 Task: For heading Use Italics Caveat with dark grey 1 1 colour & Underline.  font size for heading20,  'Change the font style of data to'Comic Sans MS and font size to 12,  Change the alignment of both headline & data to Align right In the sheet  Data Analysis Workbook
Action: Mouse moved to (52, 114)
Screenshot: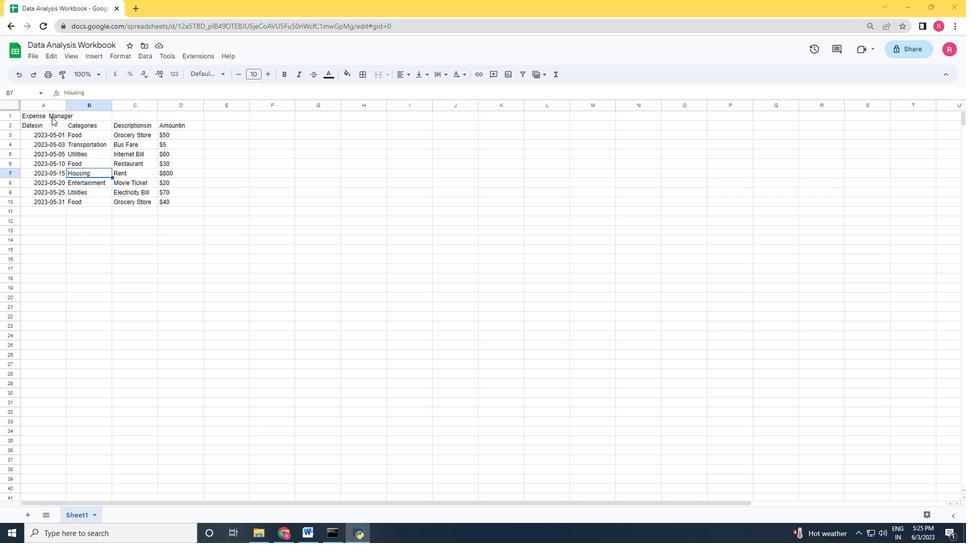 
Action: Mouse pressed left at (52, 114)
Screenshot: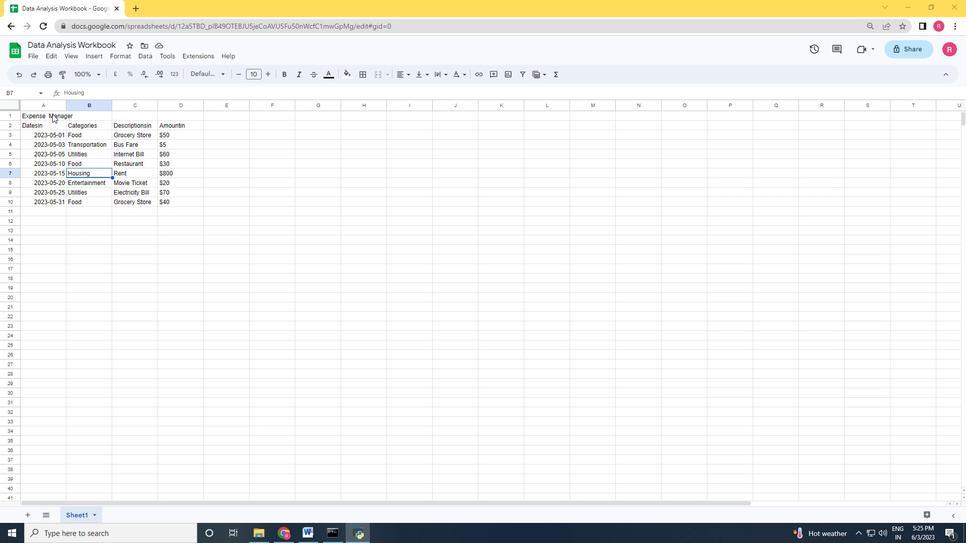 
Action: Mouse moved to (63, 120)
Screenshot: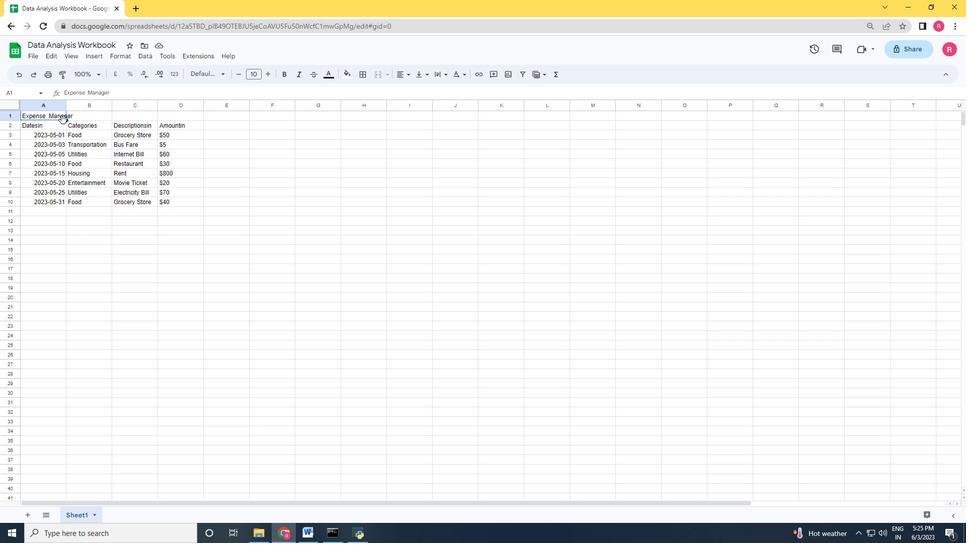 
Action: Key pressed <Key.shift_r><Key.right>
Screenshot: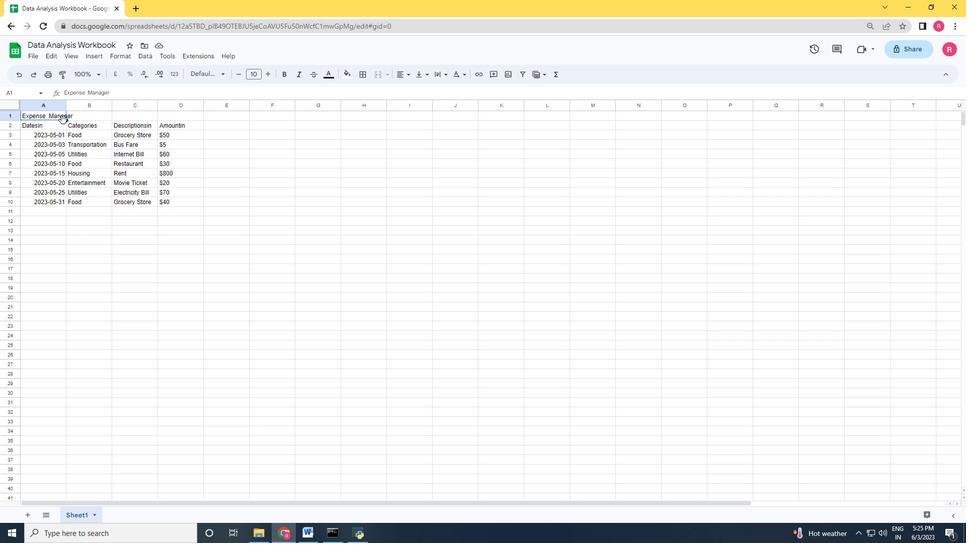
Action: Mouse moved to (217, 74)
Screenshot: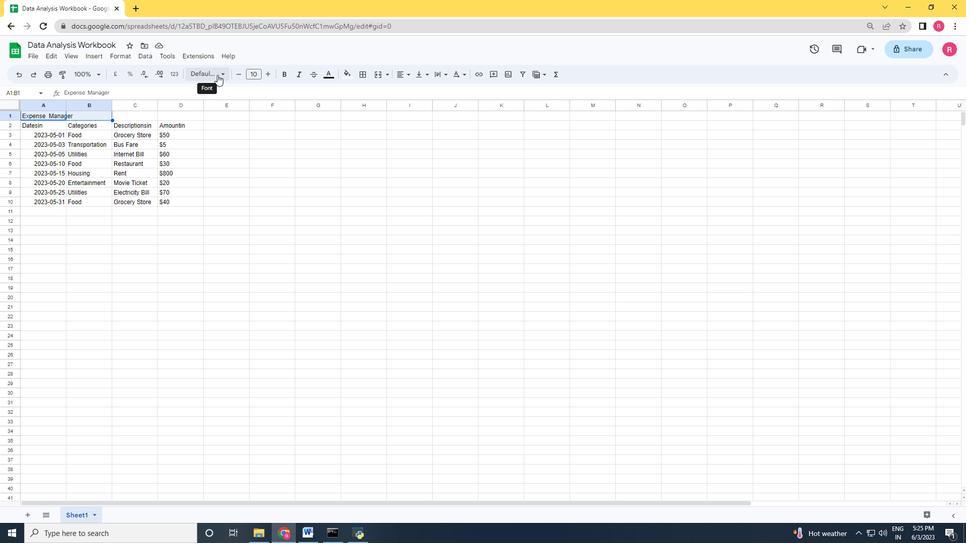 
Action: Mouse pressed left at (217, 74)
Screenshot: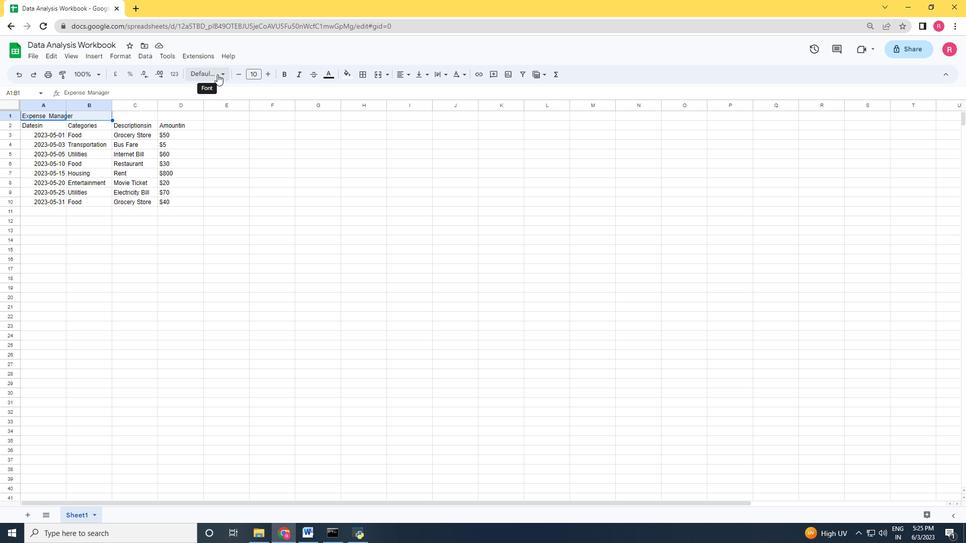 
Action: Mouse moved to (220, 278)
Screenshot: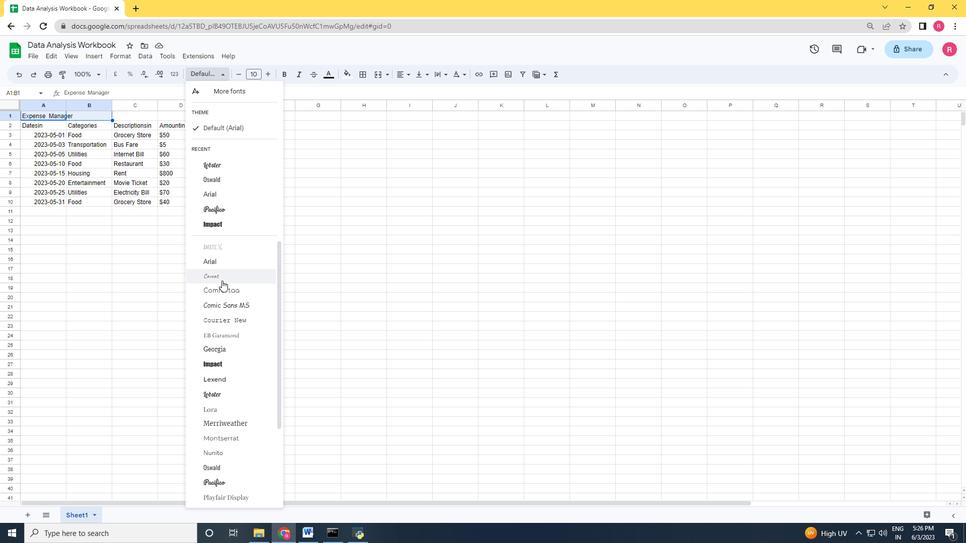 
Action: Mouse pressed left at (220, 278)
Screenshot: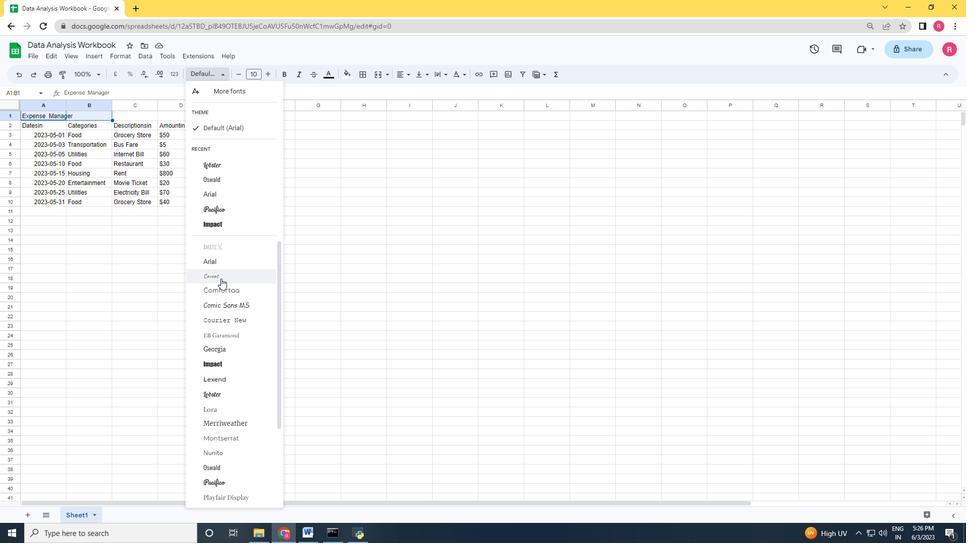 
Action: Mouse moved to (297, 76)
Screenshot: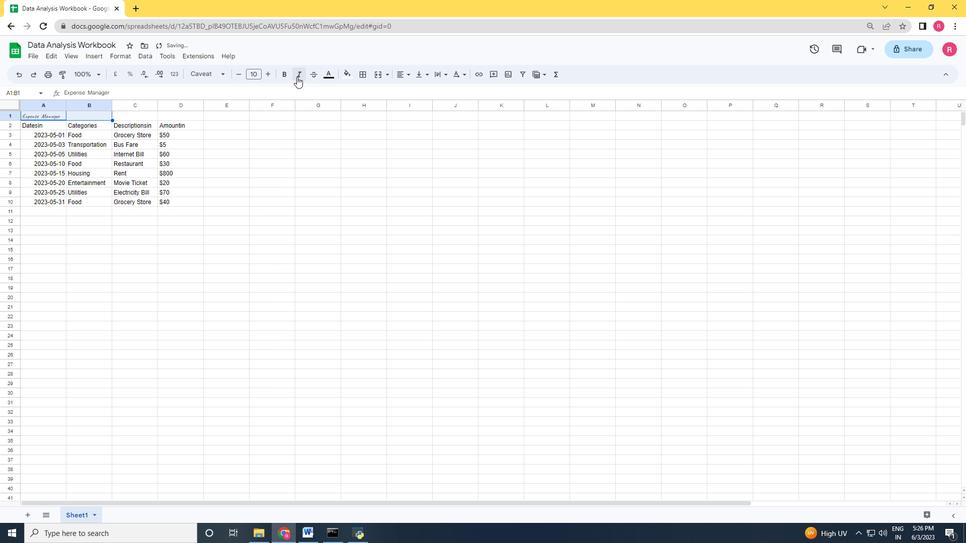 
Action: Mouse pressed left at (297, 76)
Screenshot: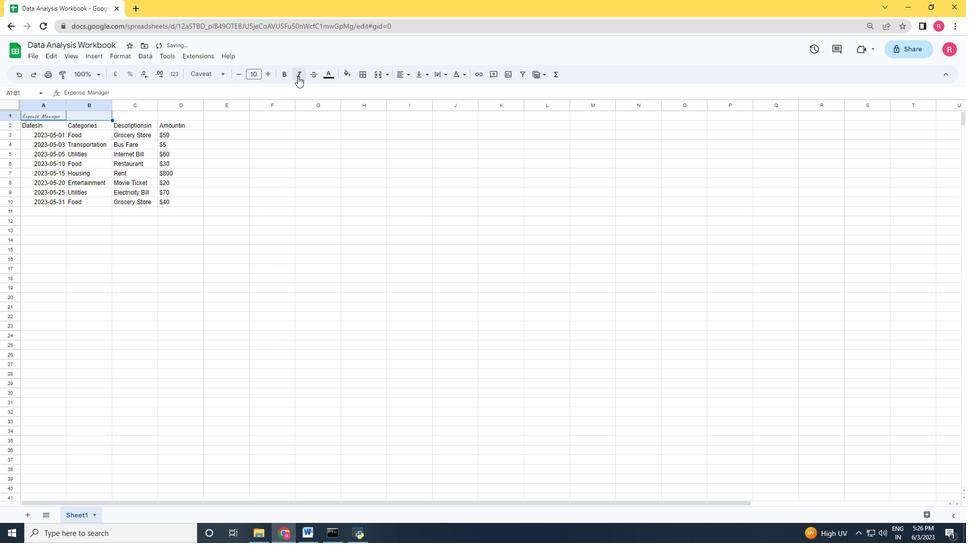 
Action: Mouse moved to (326, 76)
Screenshot: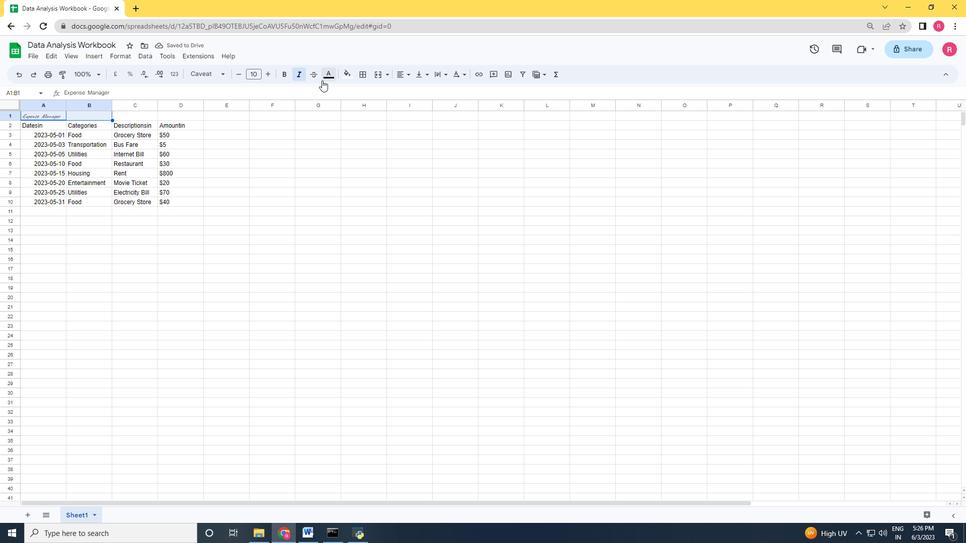 
Action: Mouse pressed left at (326, 76)
Screenshot: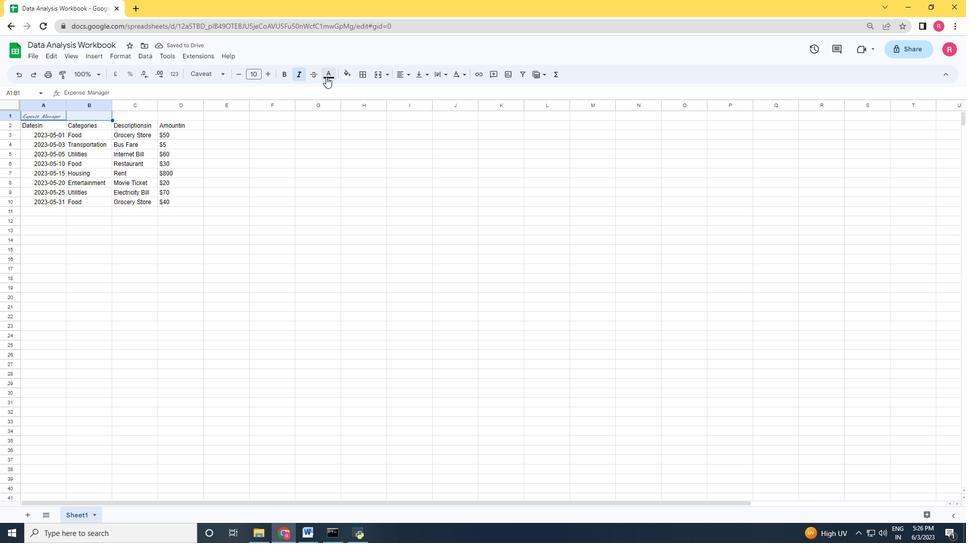 
Action: Mouse moved to (366, 104)
Screenshot: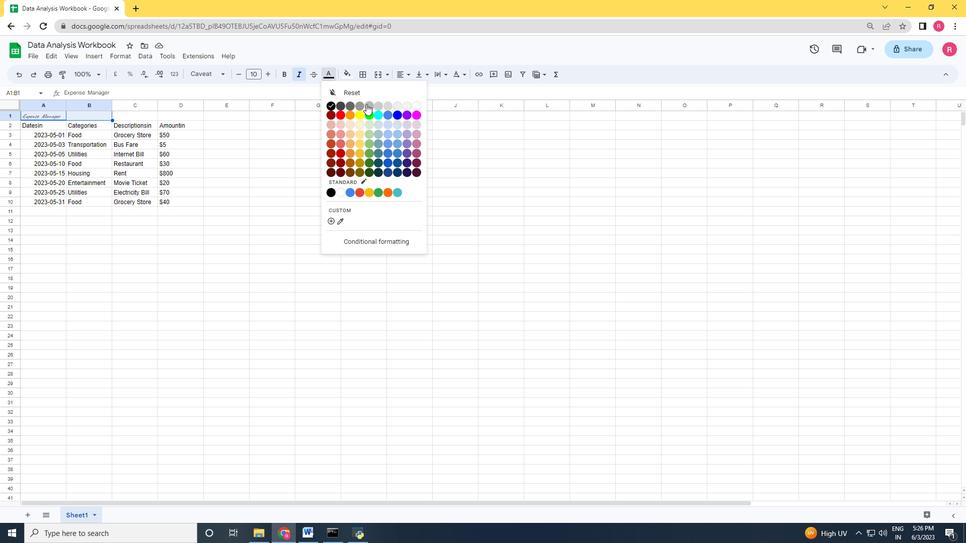 
Action: Mouse pressed left at (366, 104)
Screenshot: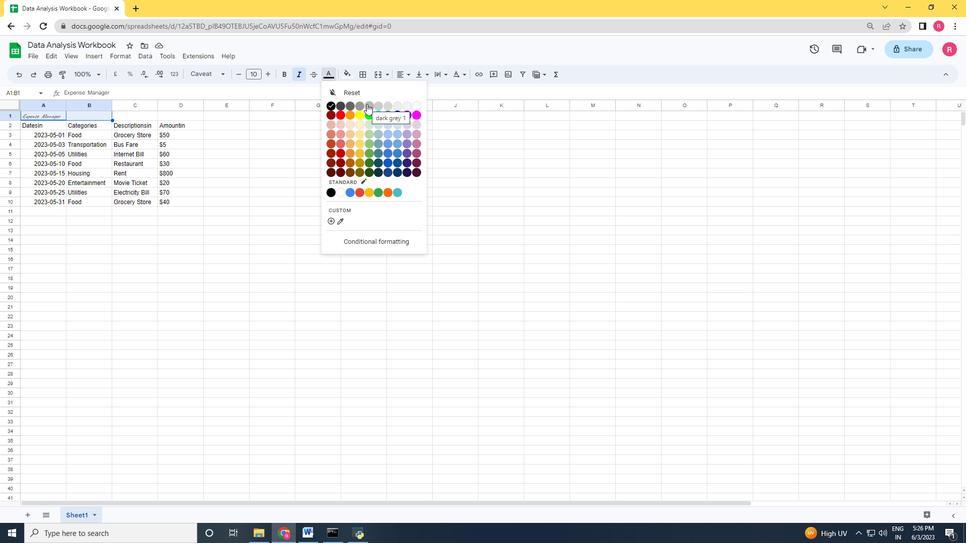 
Action: Mouse moved to (118, 58)
Screenshot: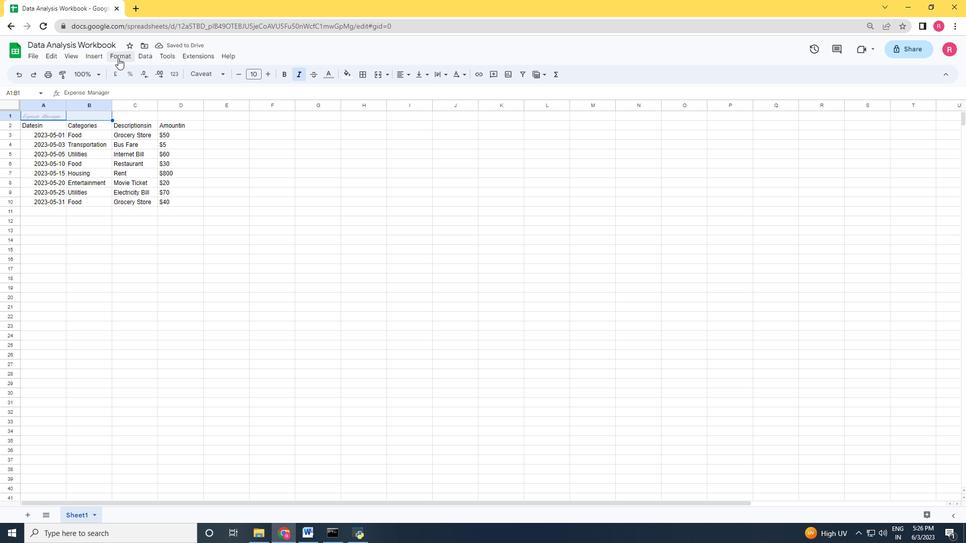 
Action: Mouse pressed left at (118, 58)
Screenshot: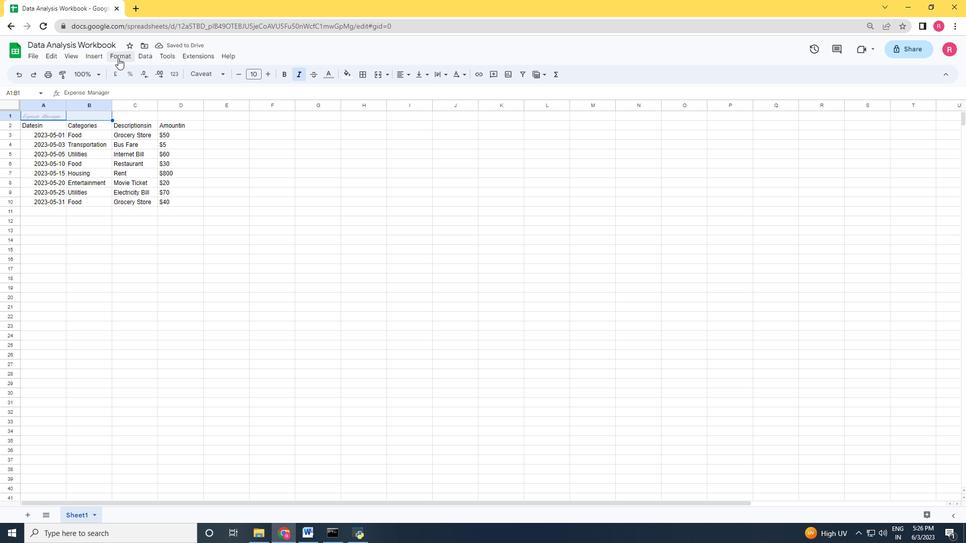
Action: Mouse moved to (285, 139)
Screenshot: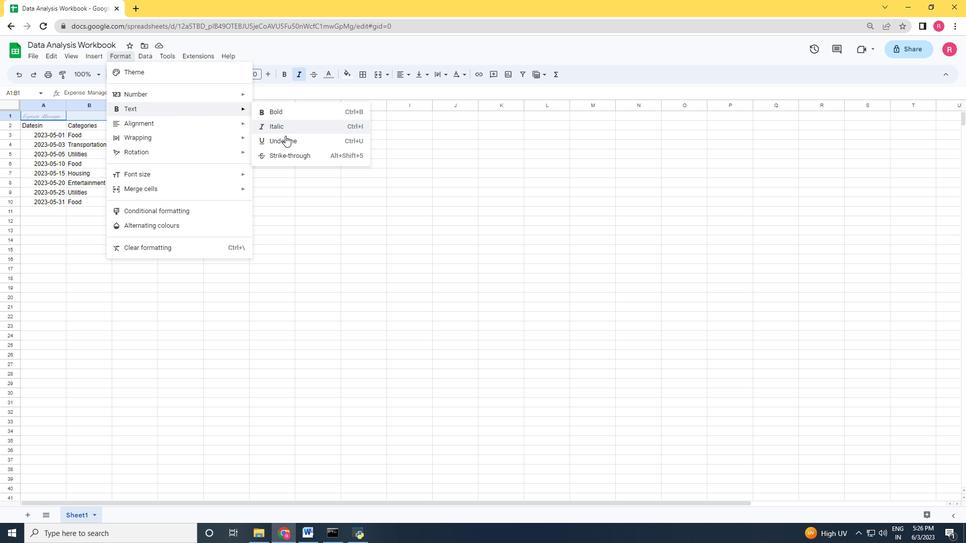 
Action: Mouse pressed left at (285, 139)
Screenshot: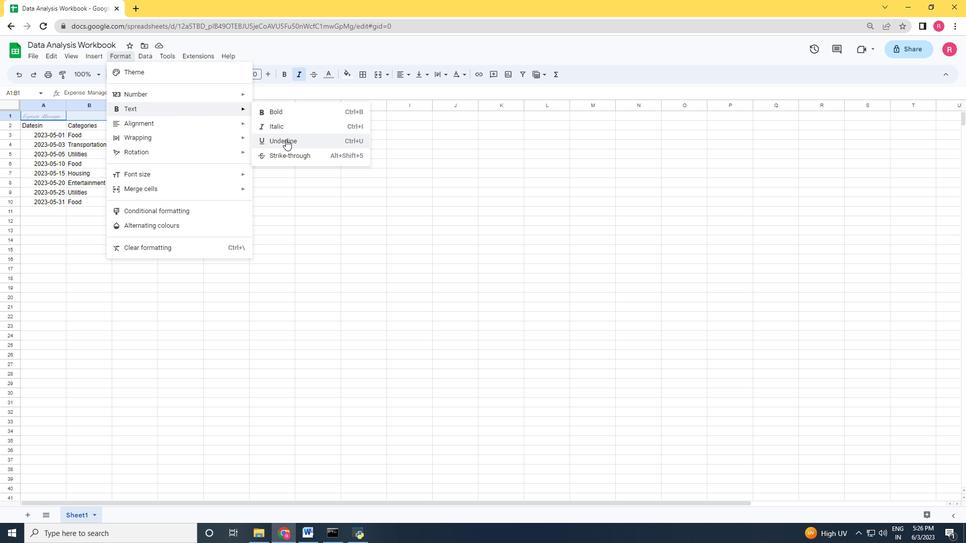 
Action: Mouse moved to (267, 78)
Screenshot: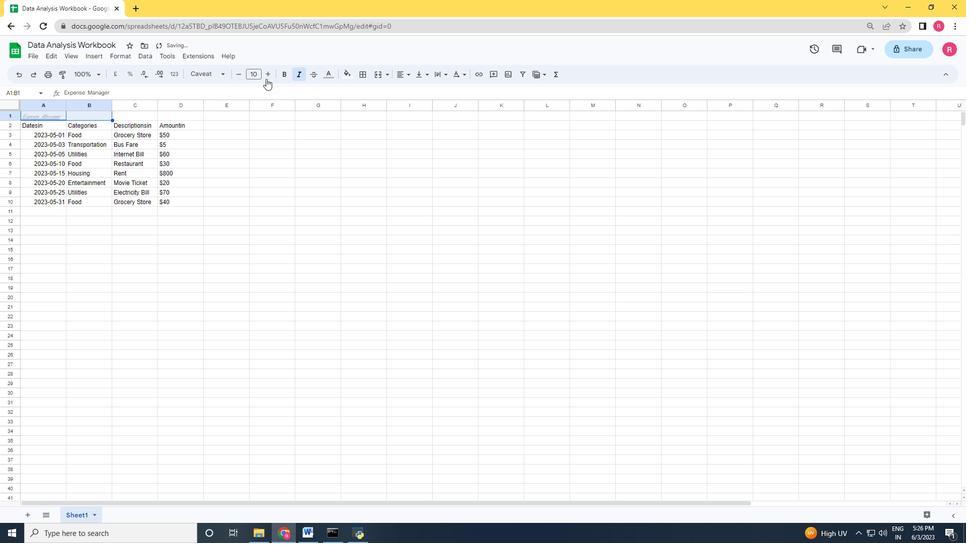 
Action: Mouse pressed left at (267, 78)
Screenshot: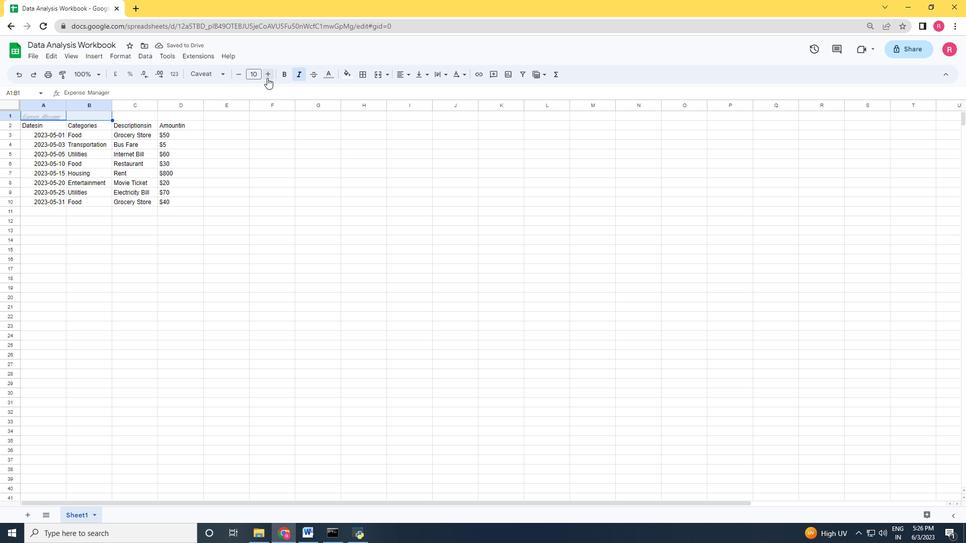 
Action: Mouse pressed left at (267, 78)
Screenshot: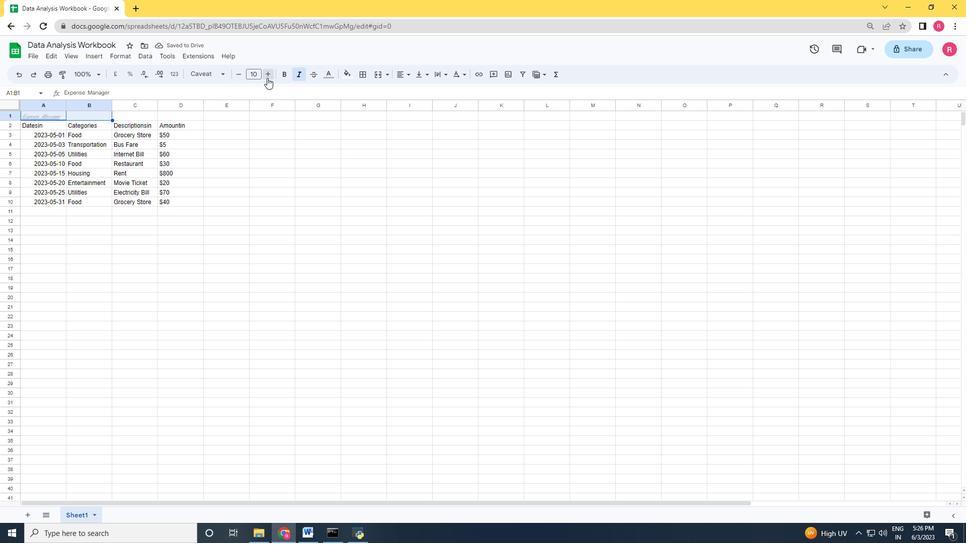 
Action: Mouse pressed left at (267, 78)
Screenshot: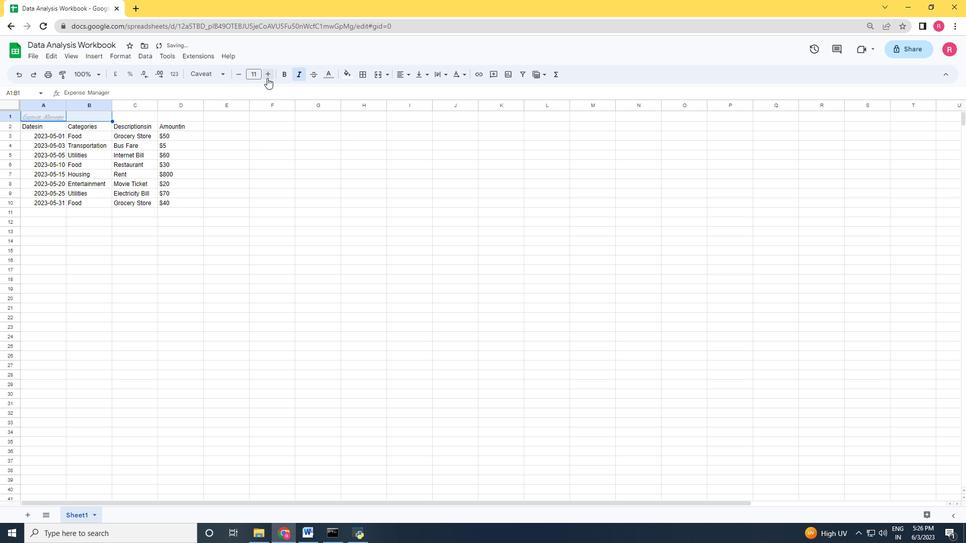 
Action: Mouse pressed left at (267, 78)
Screenshot: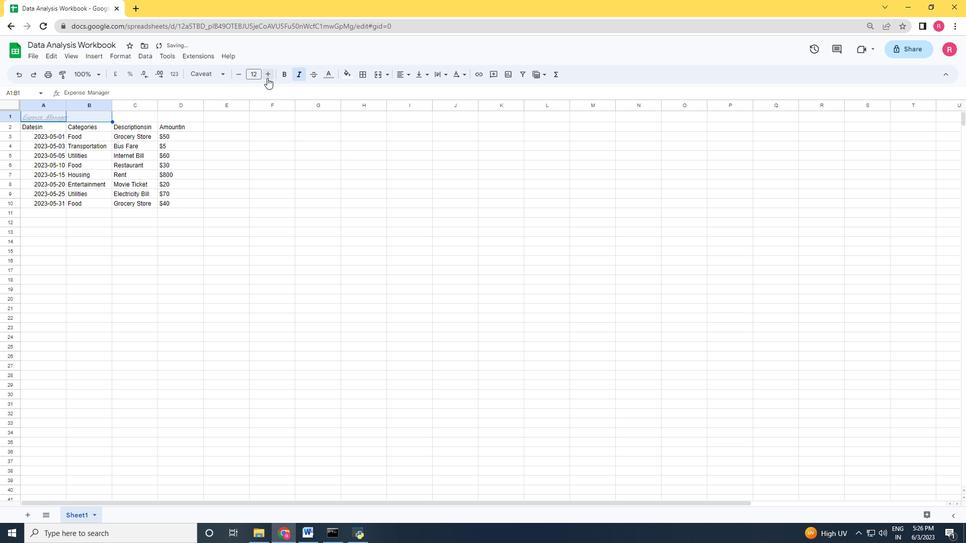 
Action: Mouse pressed left at (267, 78)
Screenshot: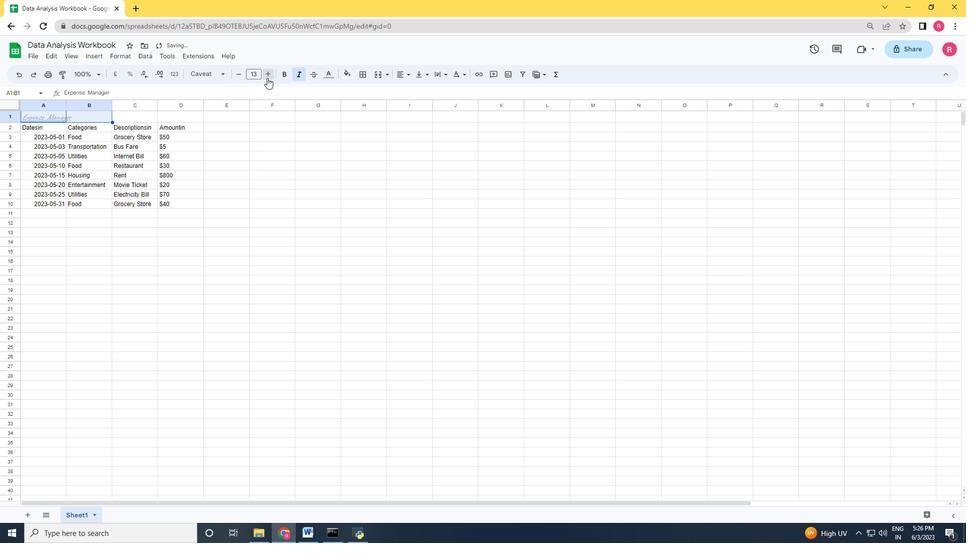 
Action: Mouse pressed left at (267, 78)
Screenshot: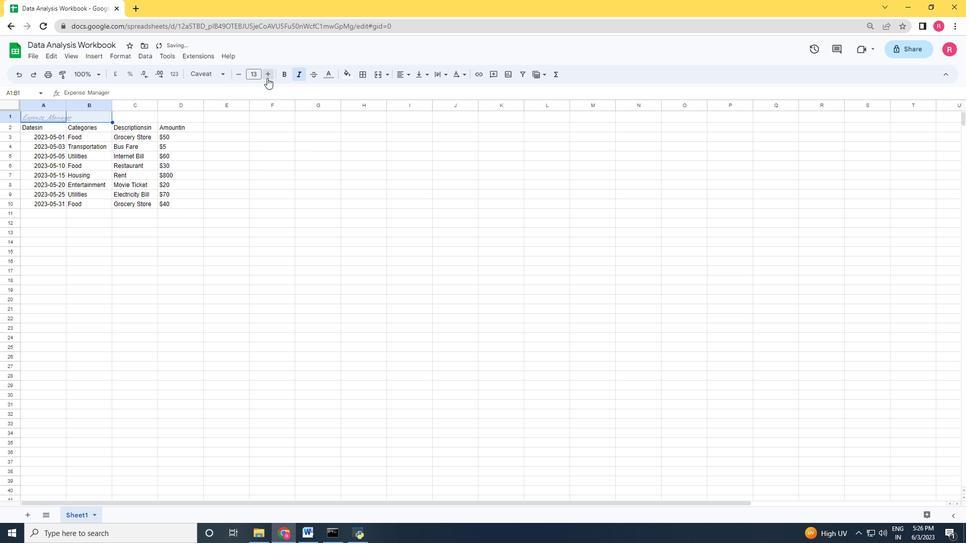 
Action: Mouse pressed left at (267, 78)
Screenshot: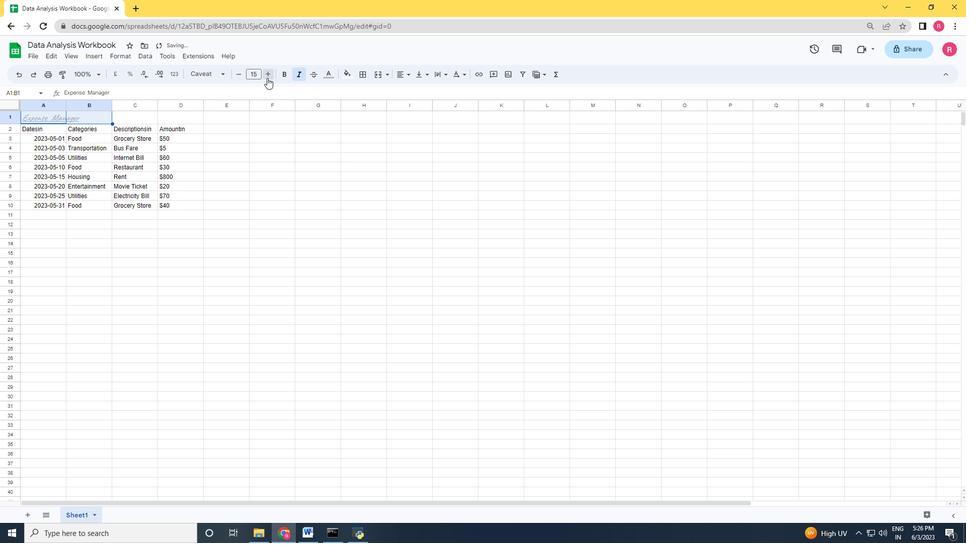 
Action: Mouse pressed left at (267, 78)
Screenshot: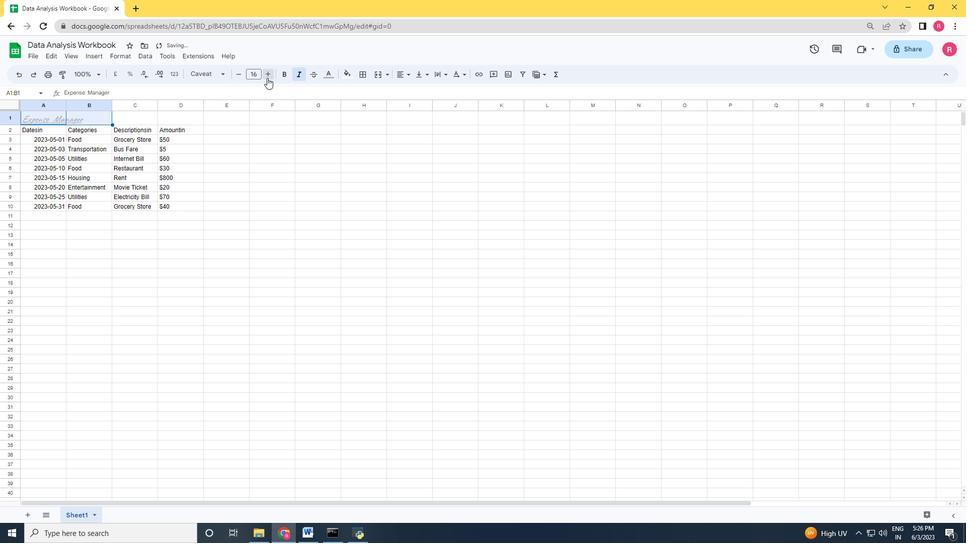 
Action: Mouse pressed left at (267, 78)
Screenshot: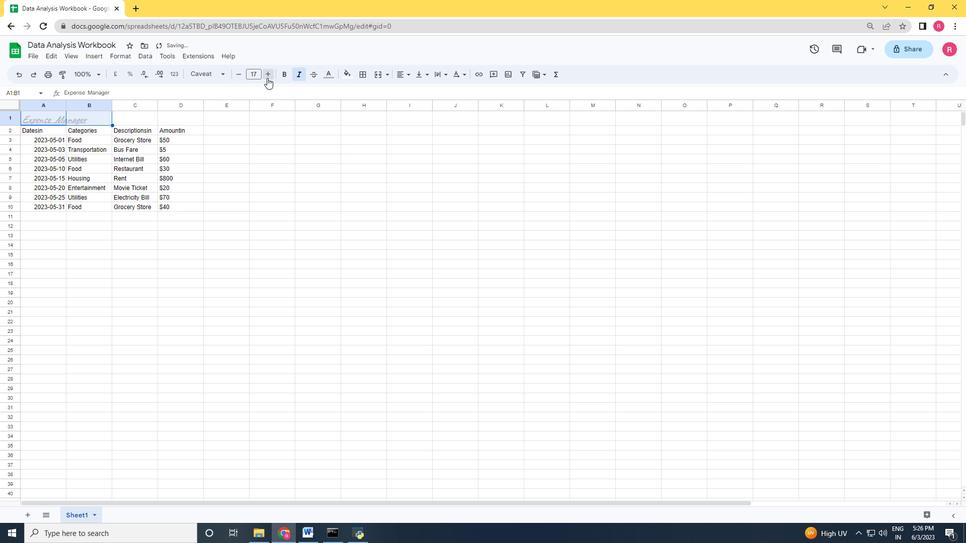 
Action: Mouse pressed left at (267, 78)
Screenshot: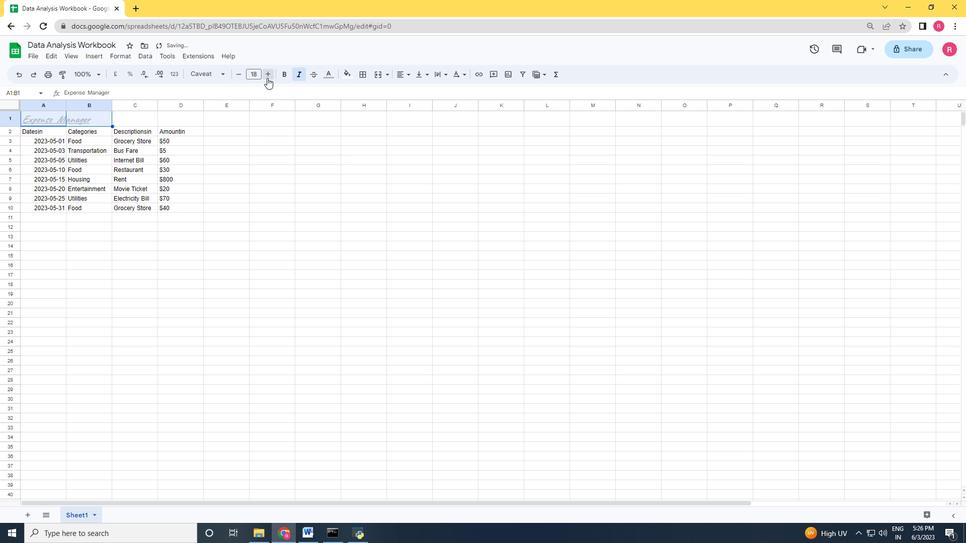
Action: Mouse moved to (35, 130)
Screenshot: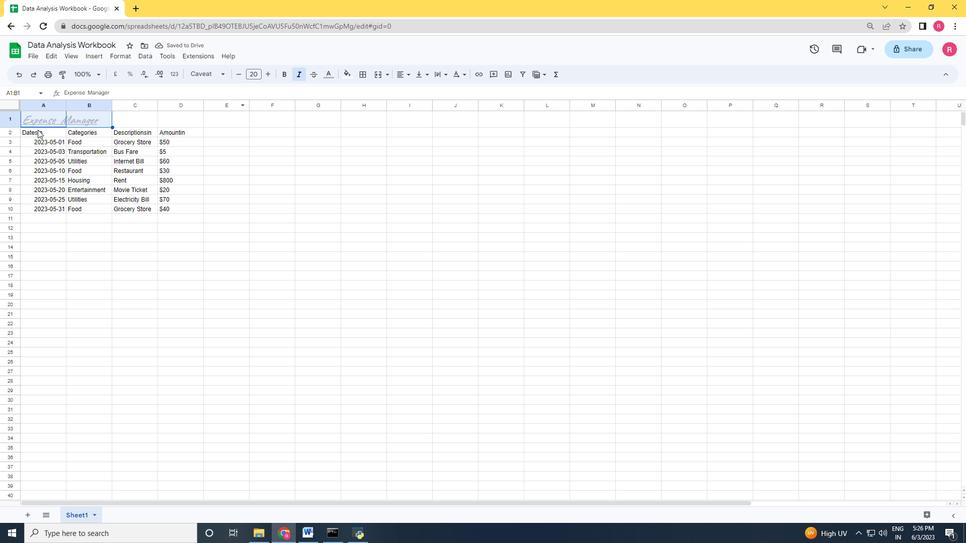 
Action: Mouse pressed left at (35, 130)
Screenshot: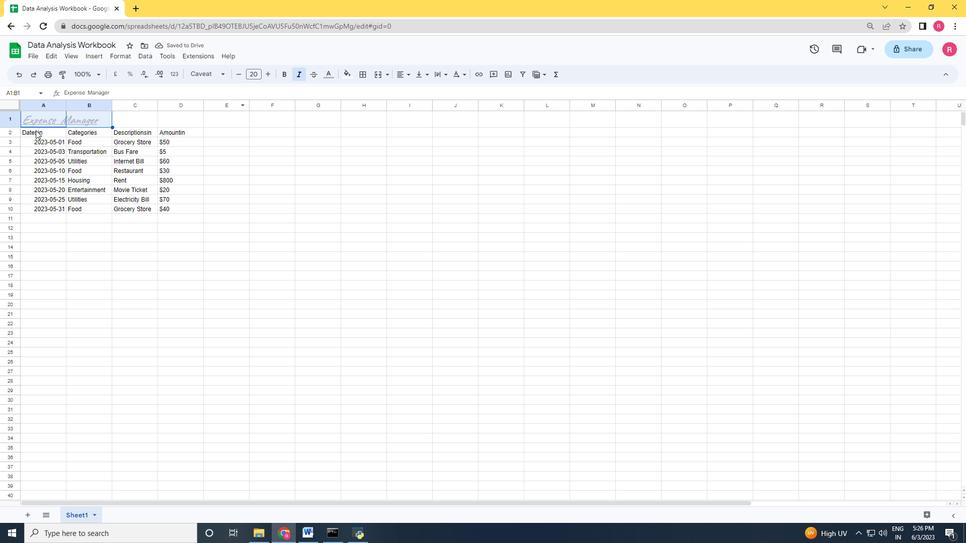 
Action: Key pressed <Key.shift_r><Key.right><Key.right><Key.right><Key.down><Key.down><Key.down><Key.down><Key.down><Key.down><Key.down><Key.down>
Screenshot: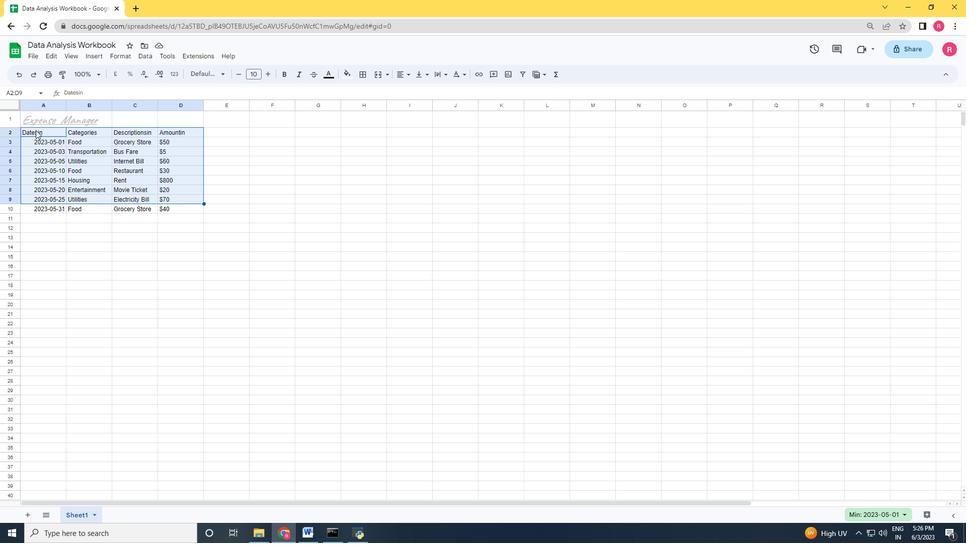 
Action: Mouse moved to (225, 76)
Screenshot: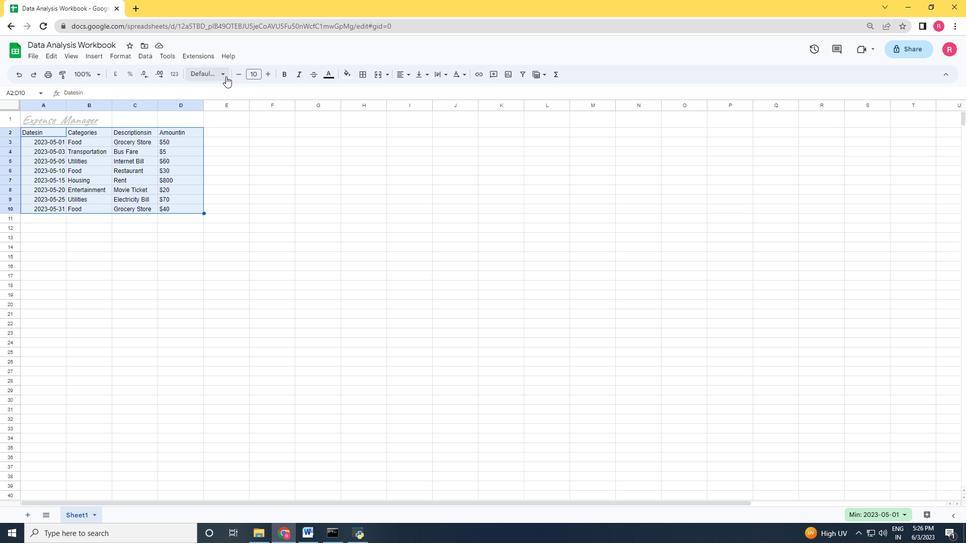 
Action: Mouse pressed left at (225, 76)
Screenshot: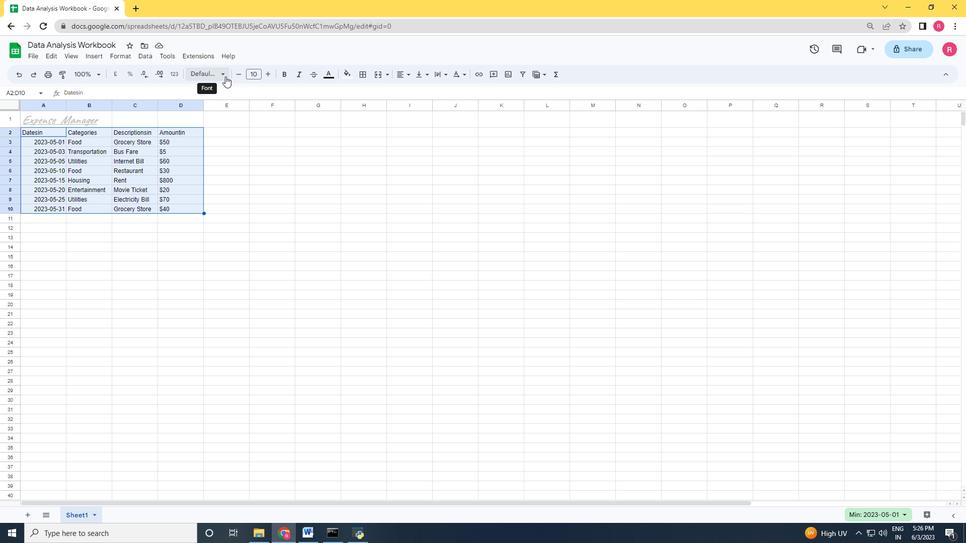 
Action: Mouse moved to (245, 302)
Screenshot: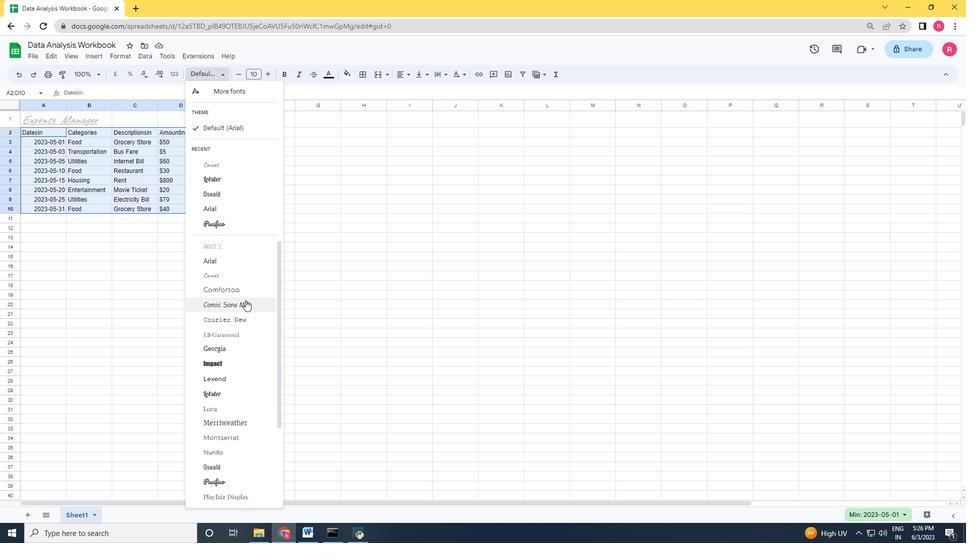 
Action: Mouse pressed left at (245, 302)
Screenshot: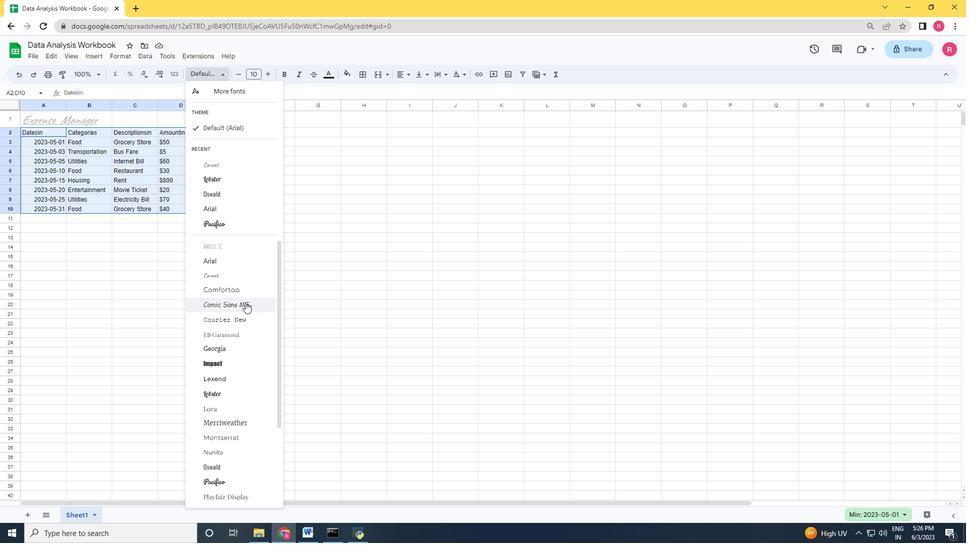 
Action: Mouse moved to (264, 74)
Screenshot: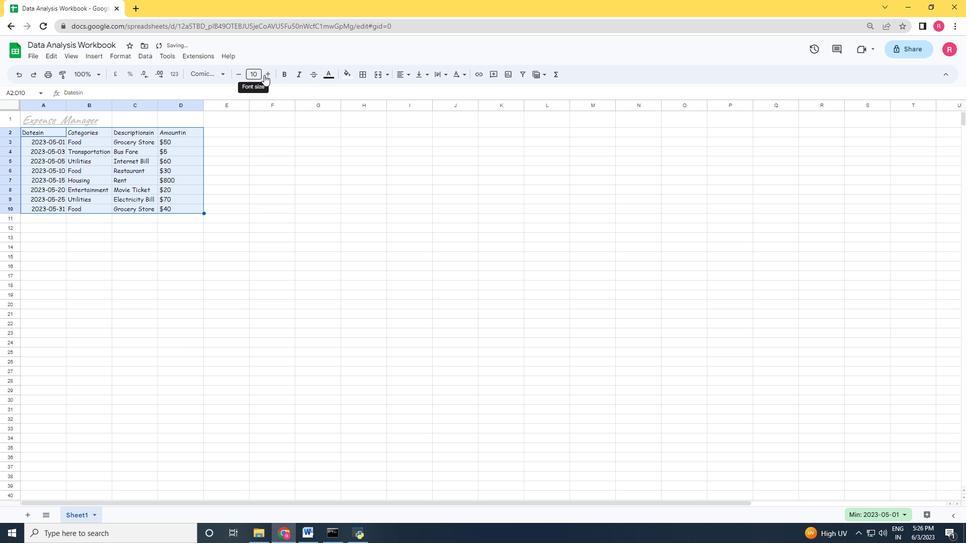 
Action: Mouse pressed left at (264, 74)
Screenshot: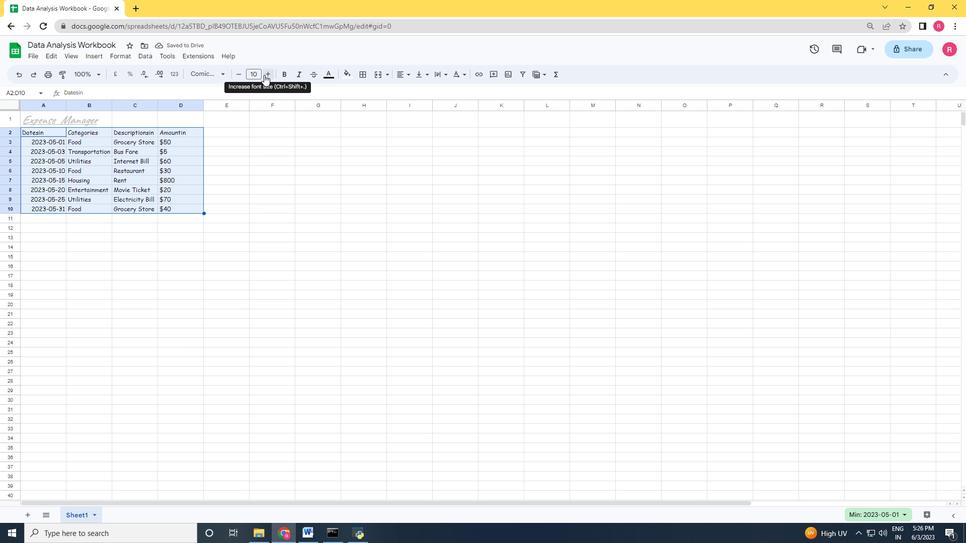 
Action: Mouse pressed left at (264, 74)
Screenshot: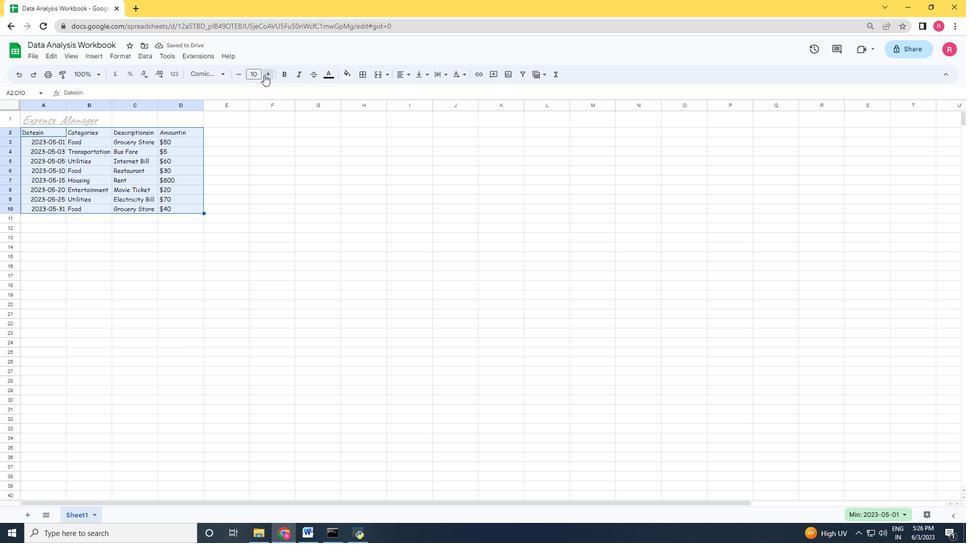 
Action: Mouse moved to (405, 75)
Screenshot: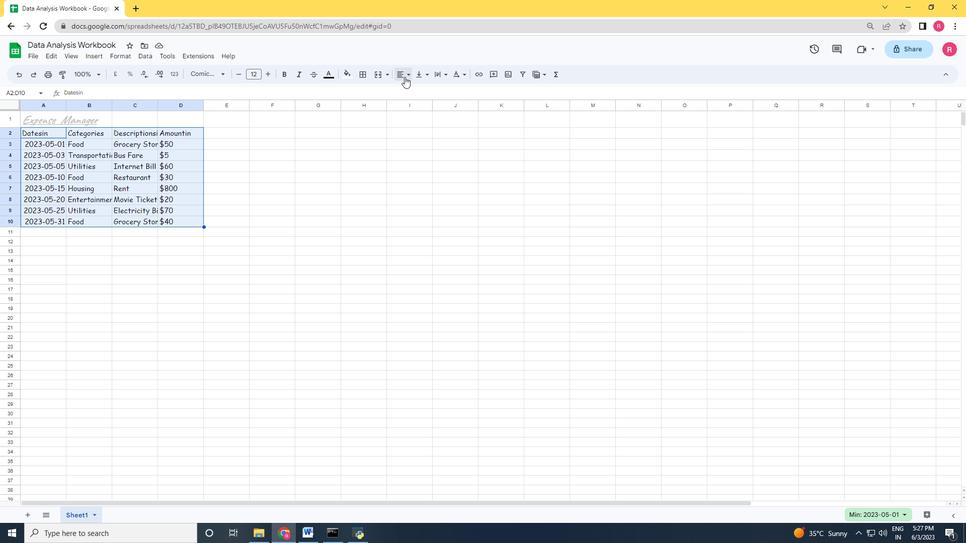 
Action: Mouse pressed left at (405, 75)
Screenshot: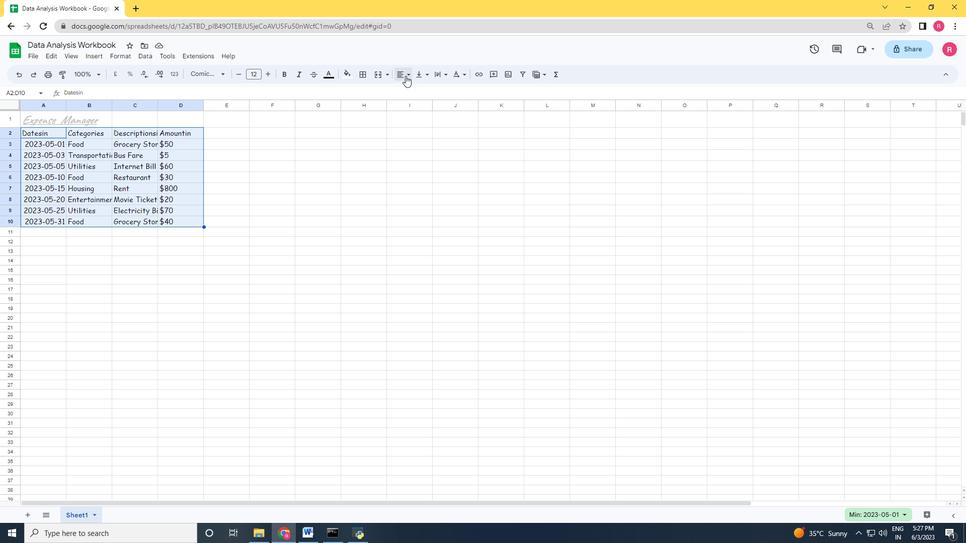 
Action: Mouse moved to (48, 109)
Screenshot: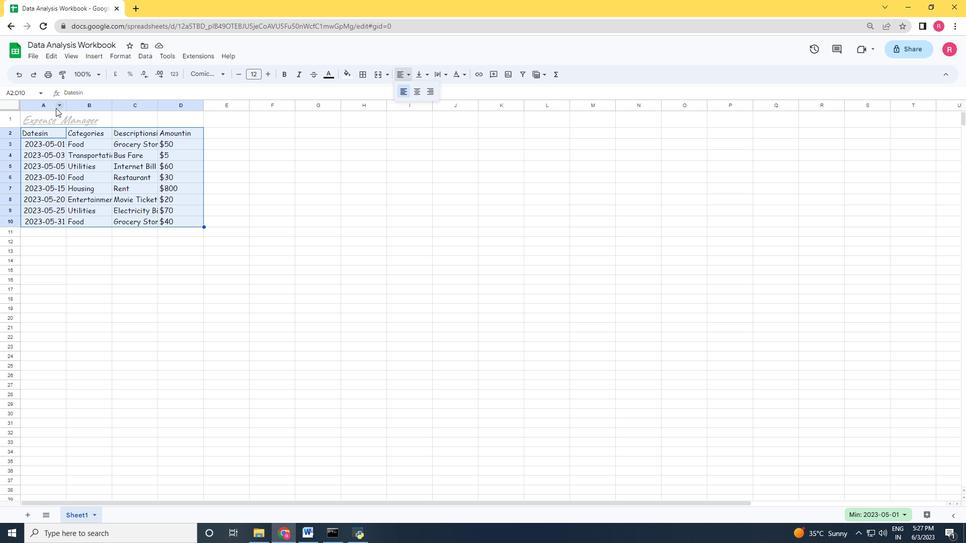
Action: Mouse pressed left at (48, 109)
Screenshot: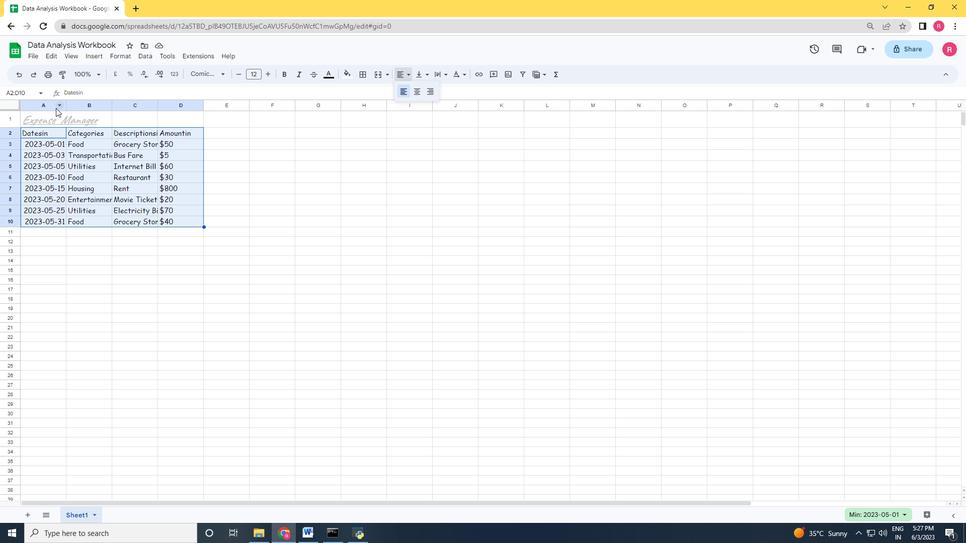
Action: Mouse moved to (49, 118)
Screenshot: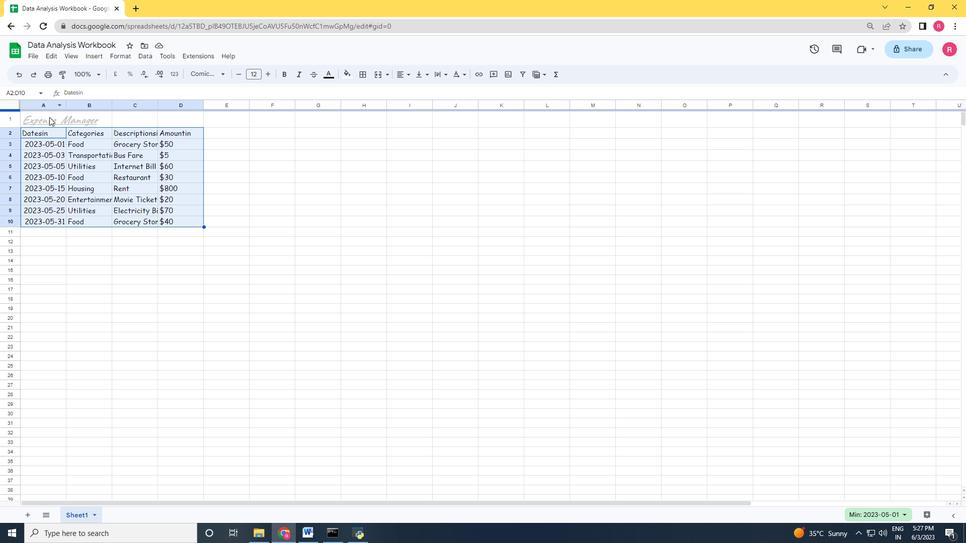 
Action: Mouse pressed left at (49, 118)
Screenshot: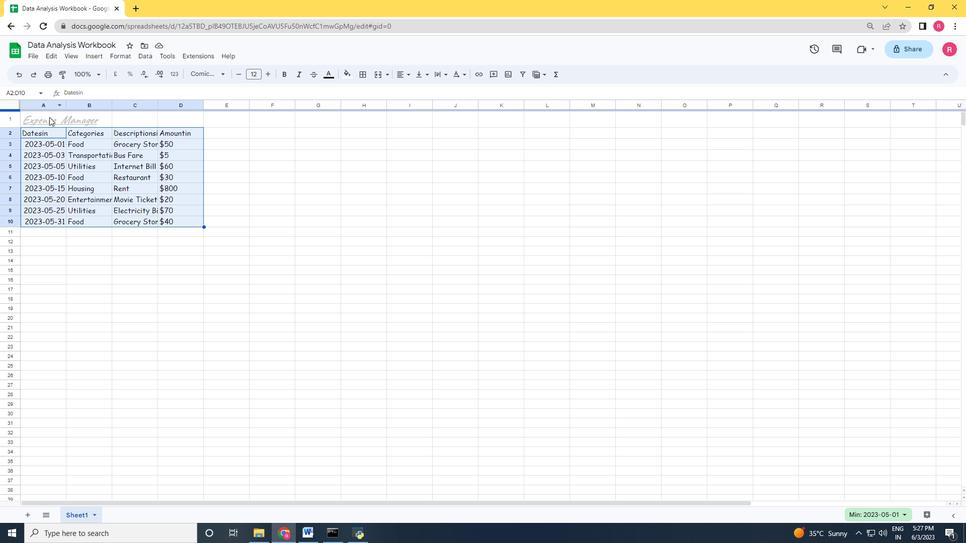 
Action: Mouse moved to (50, 119)
Screenshot: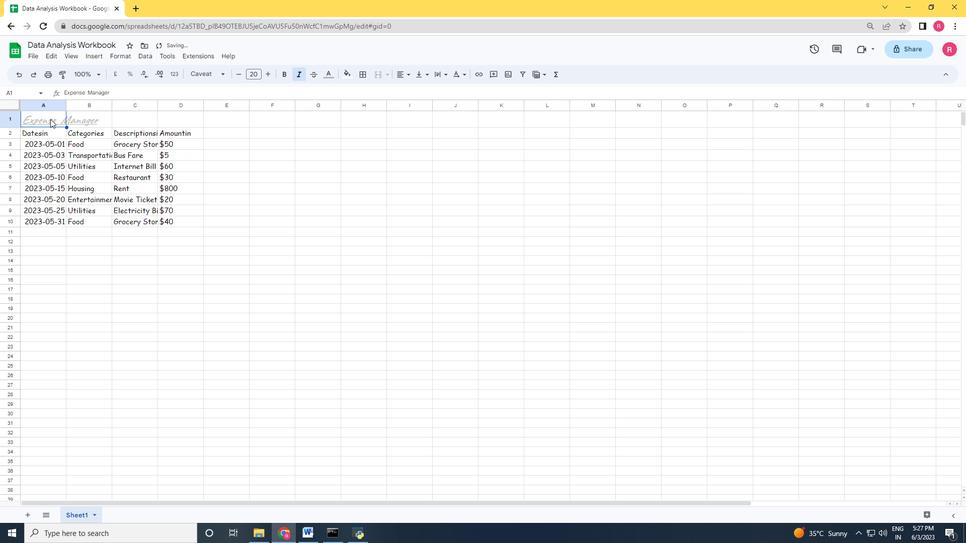 
Action: Key pressed <Key.shift_r><Key.right><Key.right><Key.right><Key.down><Key.down><Key.down><Key.down><Key.down><Key.down><Key.down><Key.down><Key.down>
Screenshot: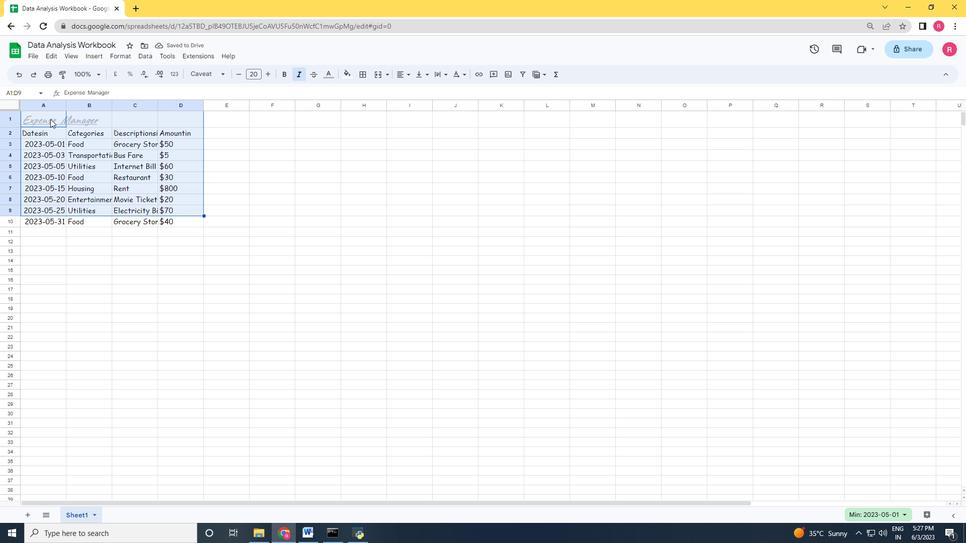 
Action: Mouse moved to (405, 76)
Screenshot: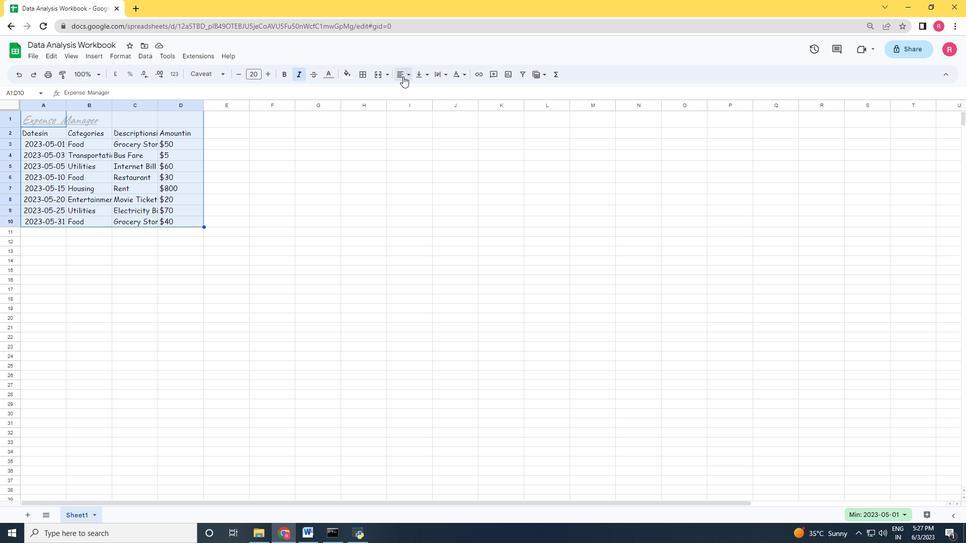 
Action: Mouse pressed left at (405, 76)
Screenshot: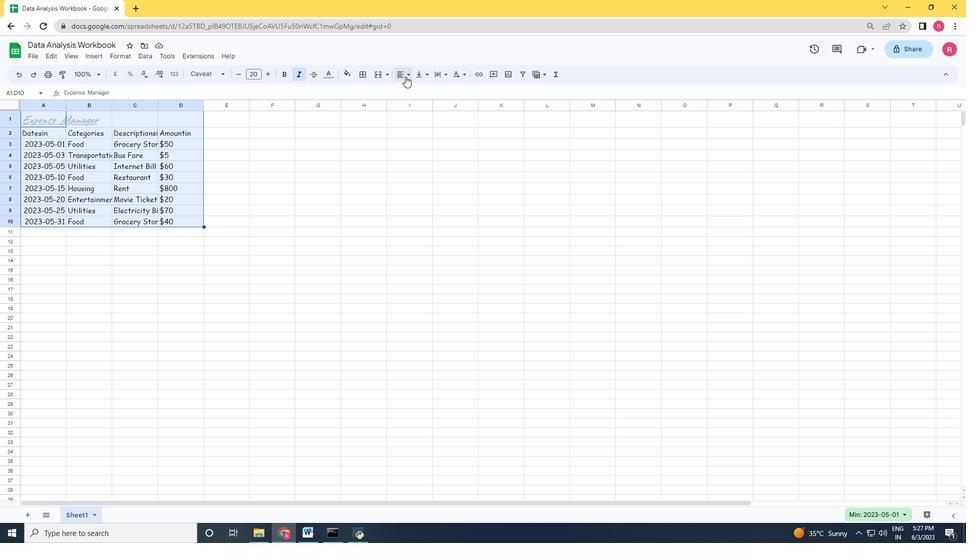 
Action: Mouse moved to (426, 95)
Screenshot: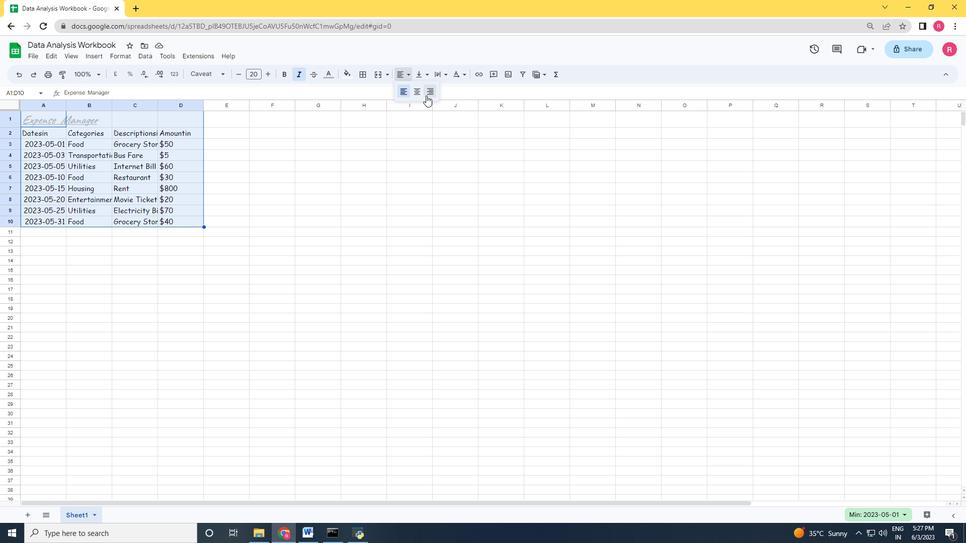 
Action: Mouse pressed left at (426, 95)
Screenshot: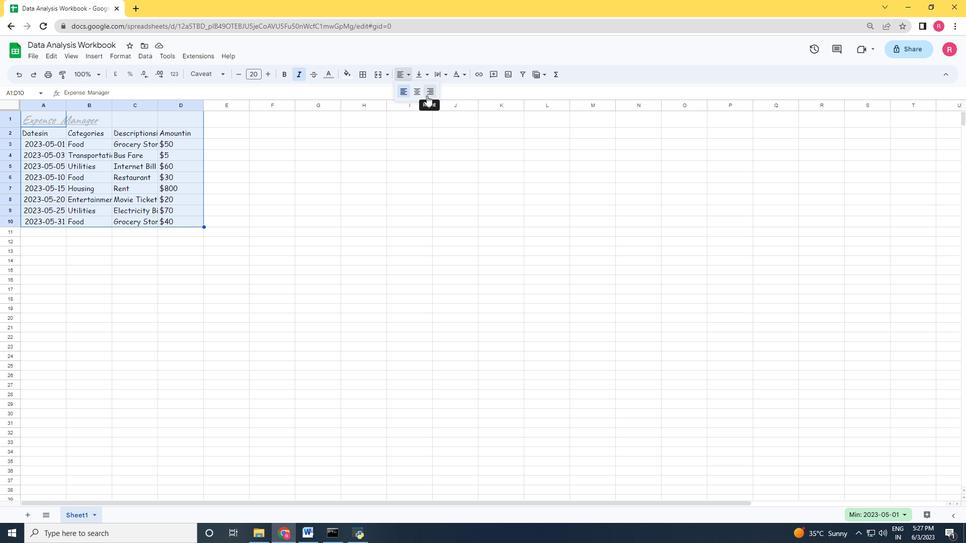 
Action: Mouse moved to (228, 185)
Screenshot: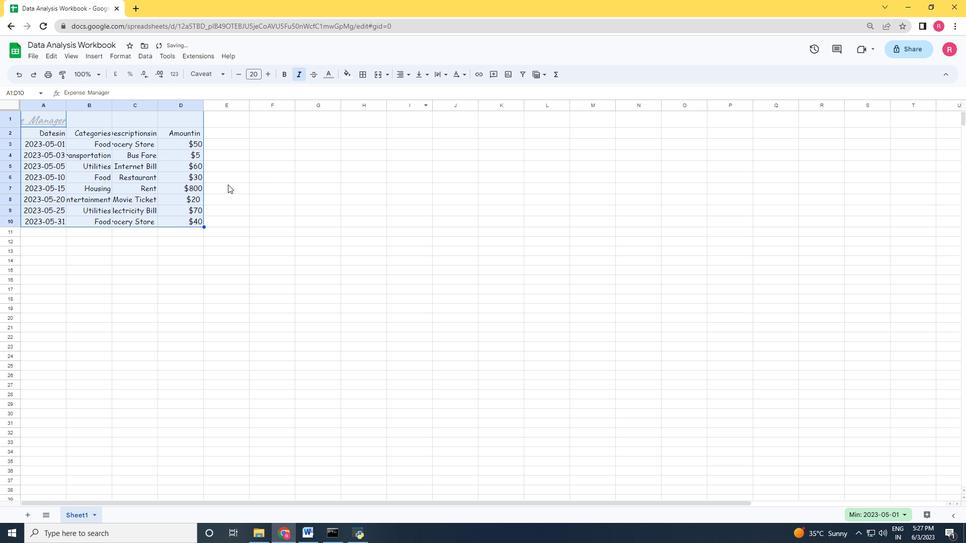 
Action: Mouse pressed left at (228, 185)
Screenshot: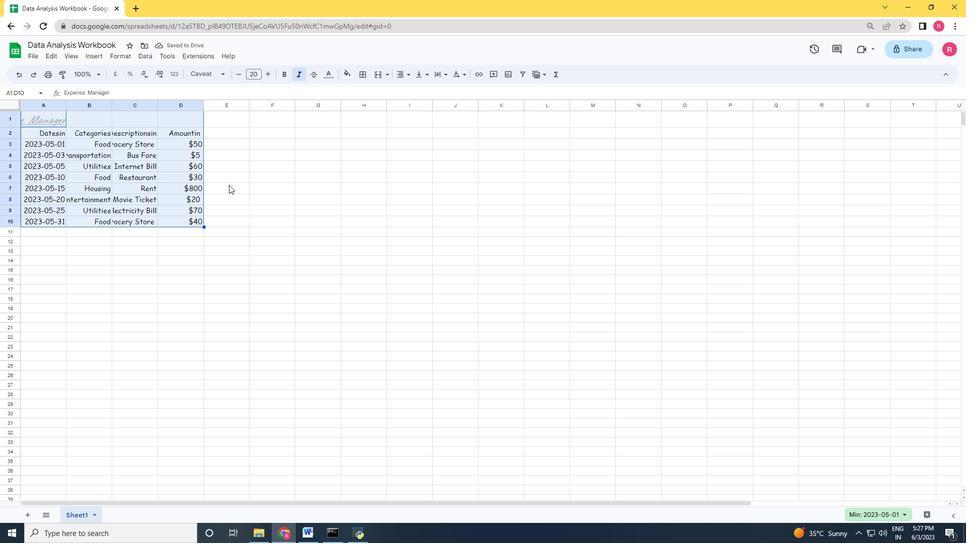 
Action: Mouse moved to (236, 186)
Screenshot: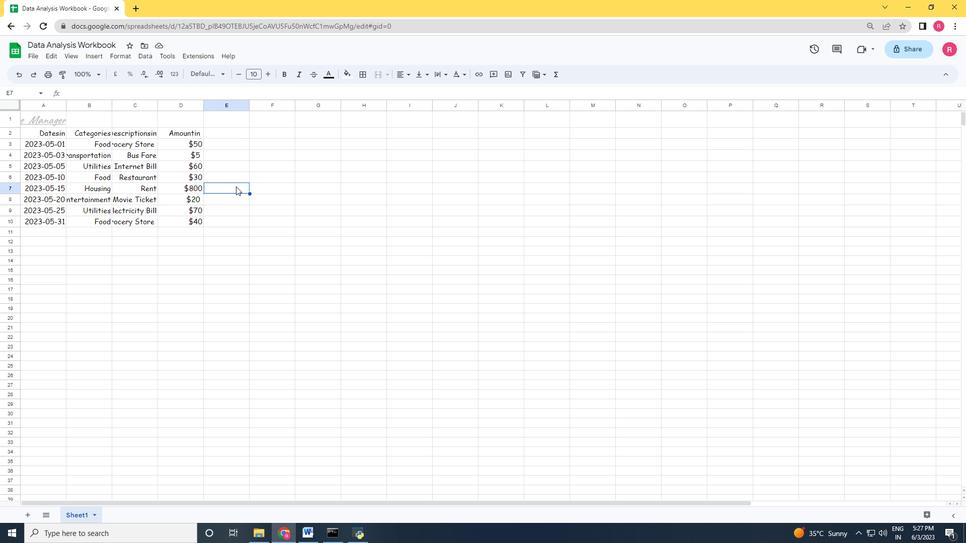 
